 Task: Access Backgrounds from Content Library.
Action: Mouse moved to (646, 298)
Screenshot: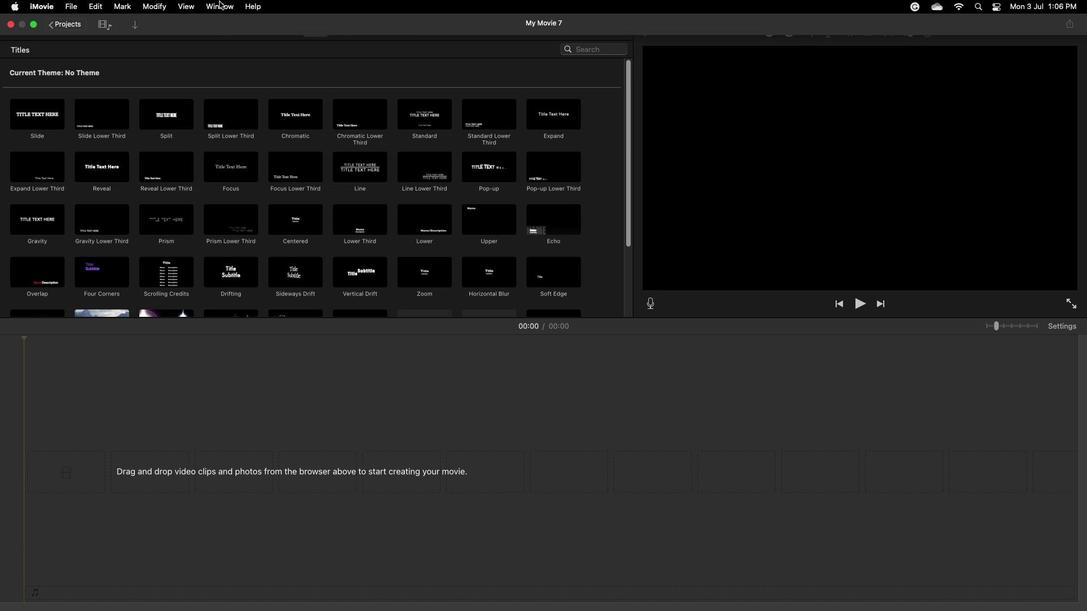 
Action: Mouse pressed left at (646, 298)
Screenshot: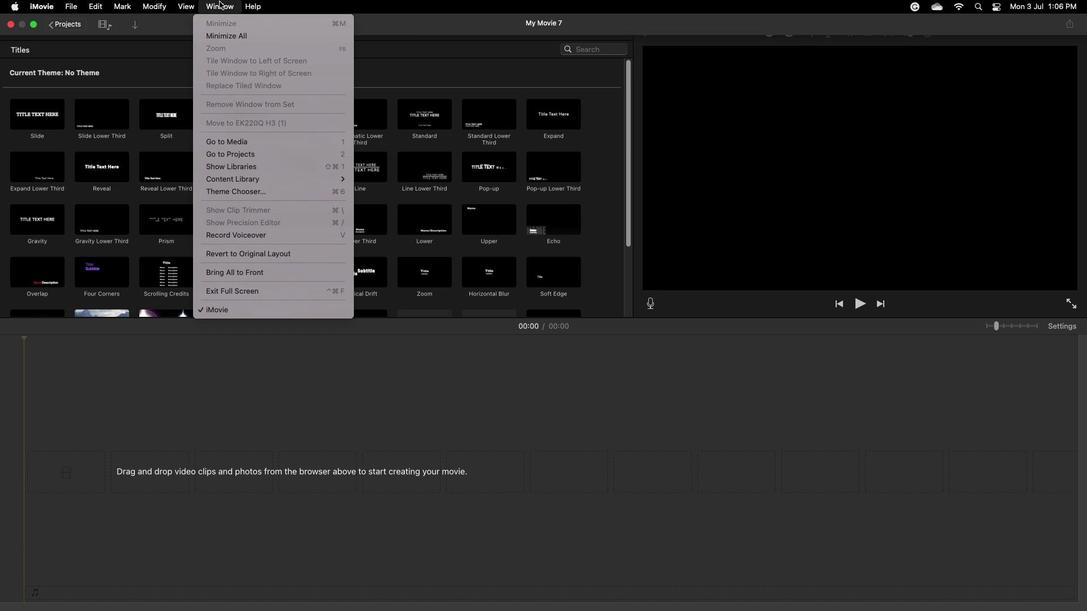 
Action: Mouse moved to (646, 298)
Screenshot: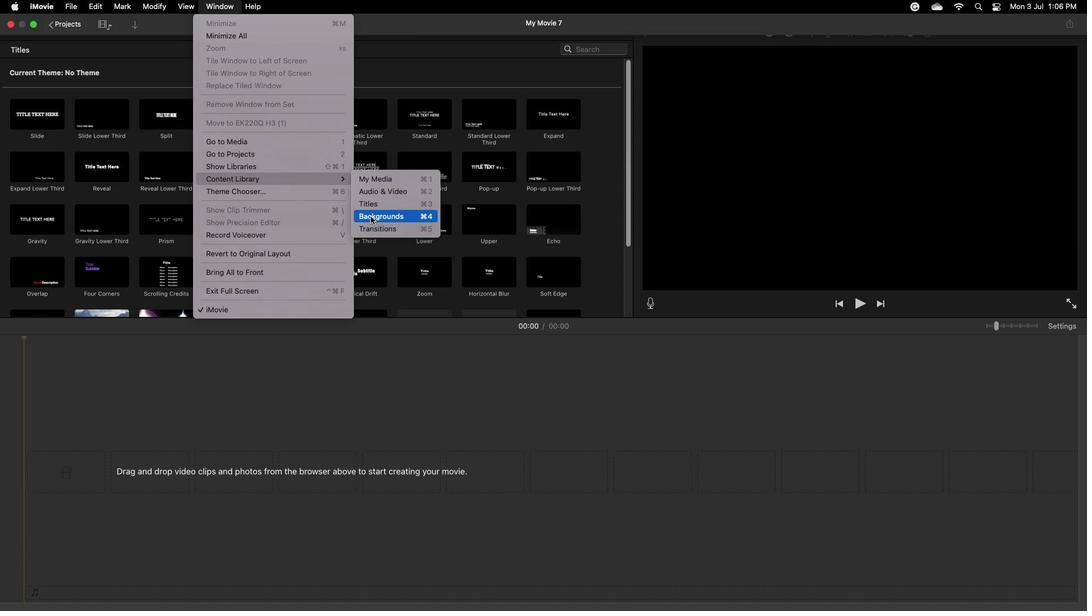 
Action: Mouse pressed left at (646, 298)
Screenshot: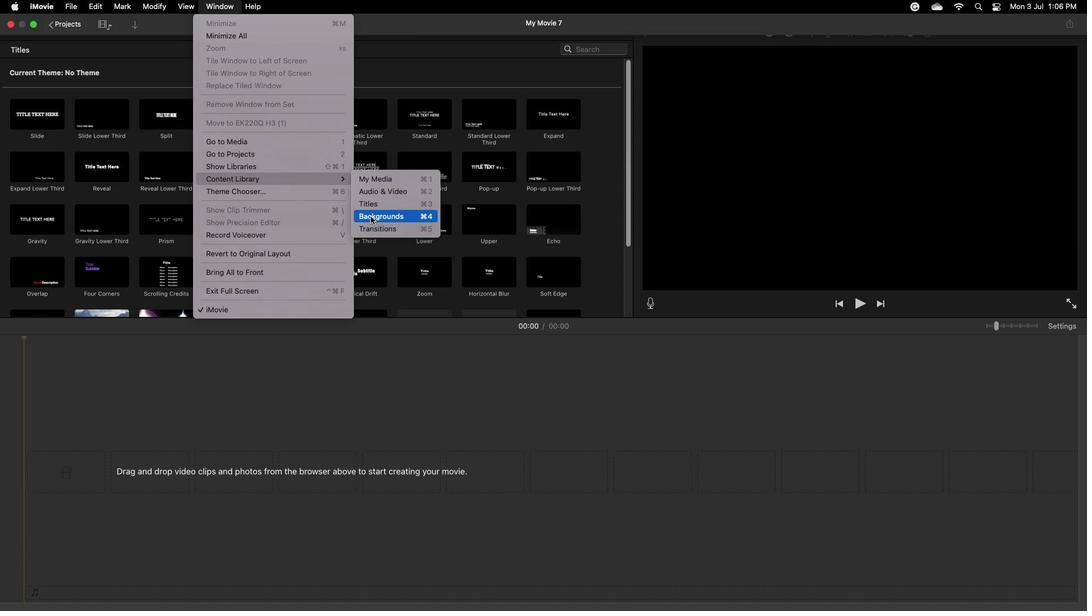 
Action: Mouse moved to (646, 298)
Screenshot: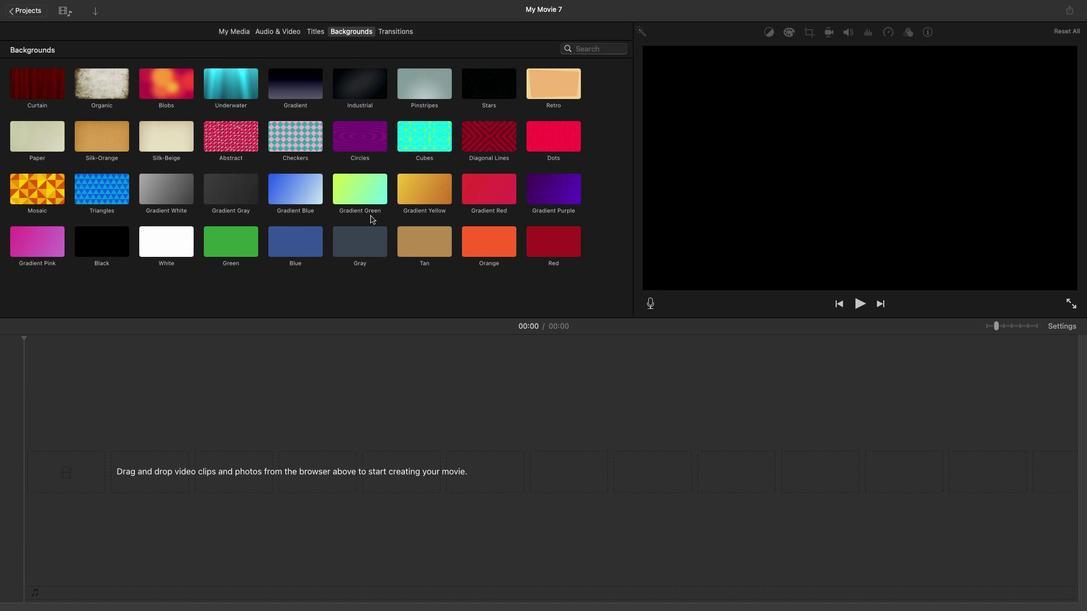 
